 Task: Select Yes.
Action: Mouse moved to (372, 94)
Screenshot: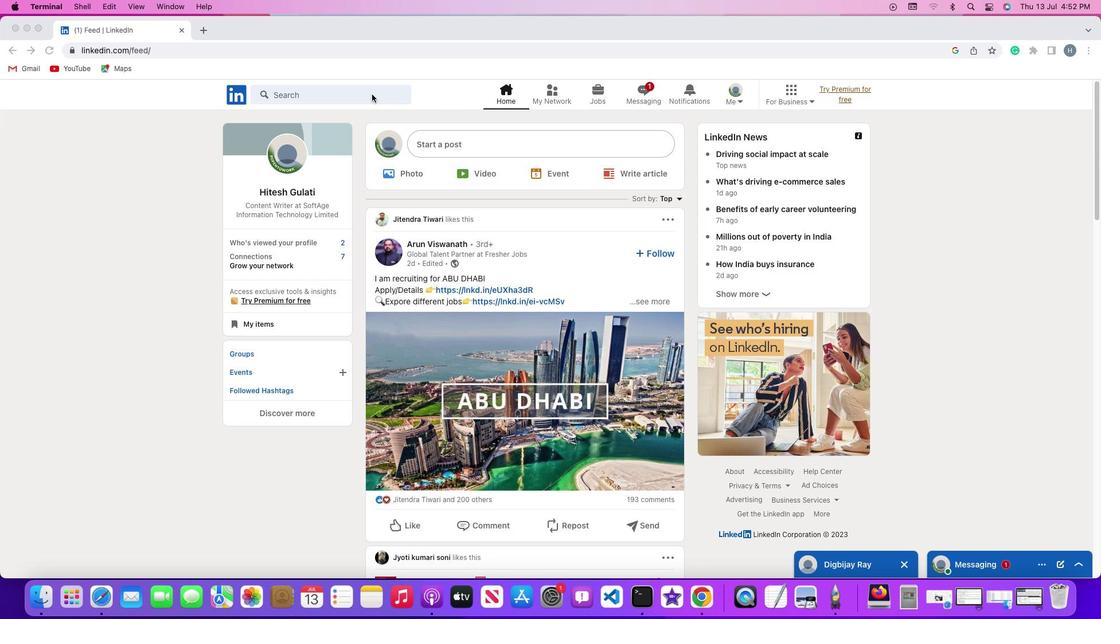 
Action: Mouse pressed left at (372, 94)
Screenshot: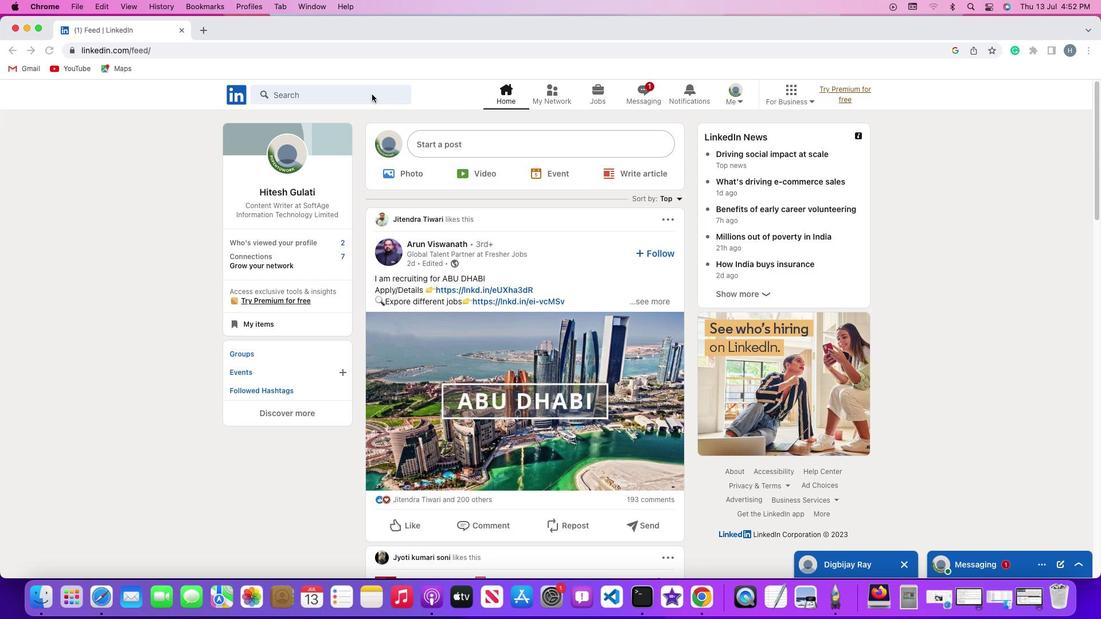 
Action: Mouse pressed left at (372, 94)
Screenshot: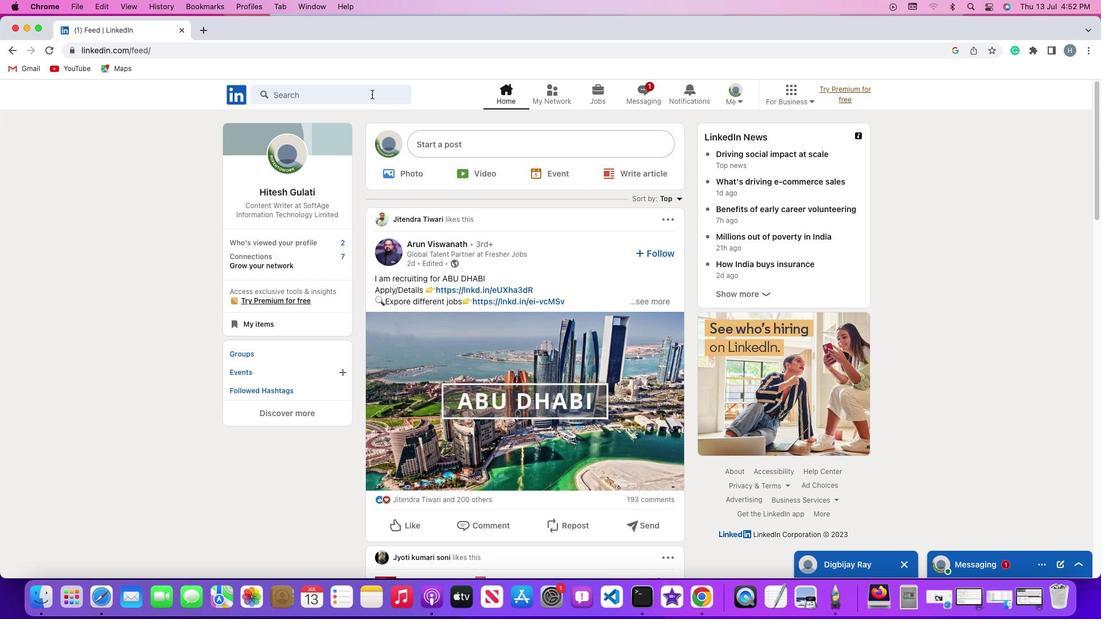 
Action: Mouse moved to (372, 94)
Screenshot: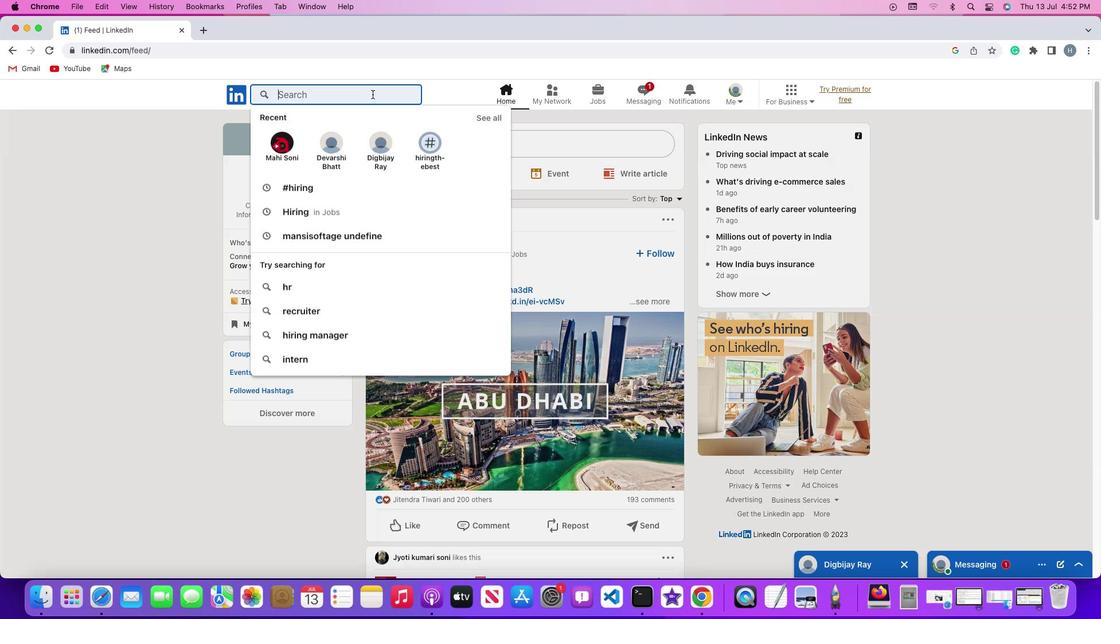 
Action: Key pressed Key.shift'#''h''i''r''i''n''g'Key.enter
Screenshot: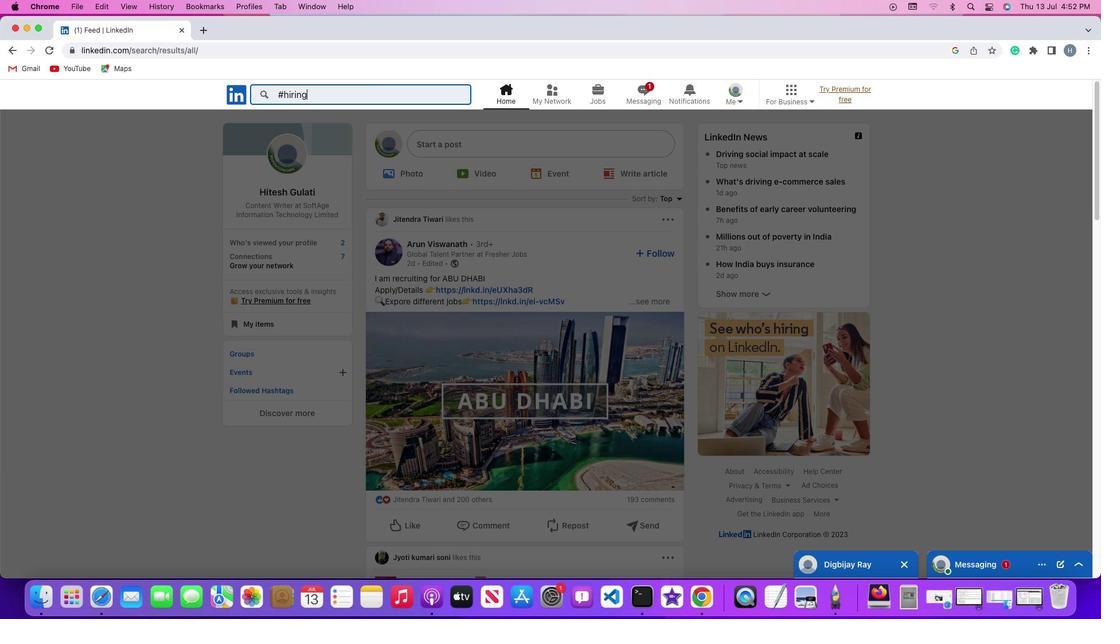 
Action: Mouse moved to (388, 126)
Screenshot: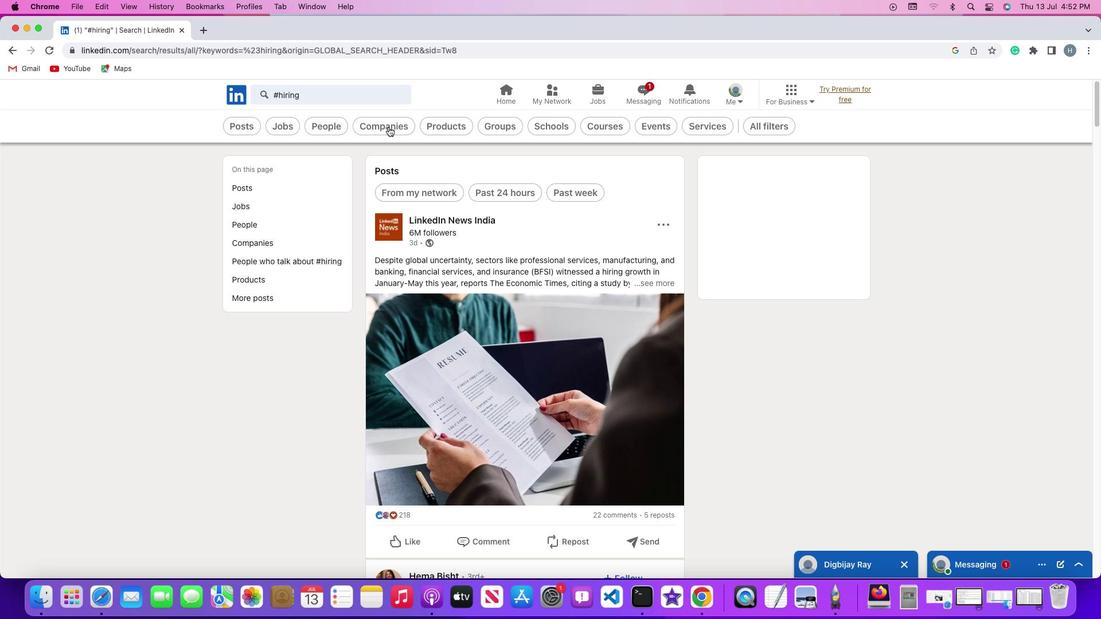 
Action: Mouse pressed left at (388, 126)
Screenshot: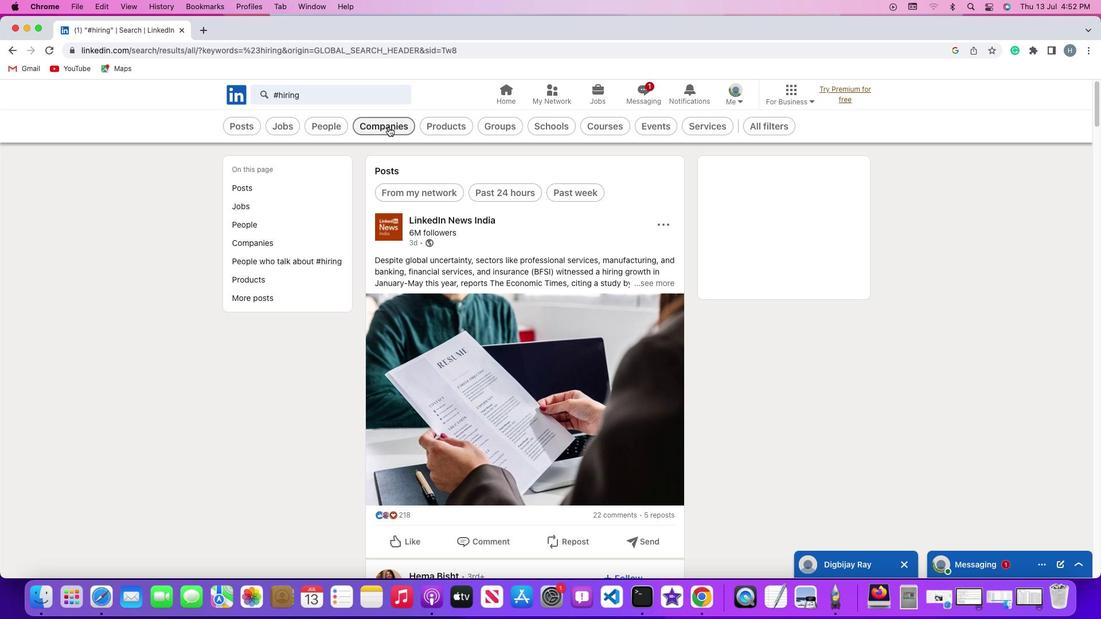 
Action: Mouse moved to (572, 126)
Screenshot: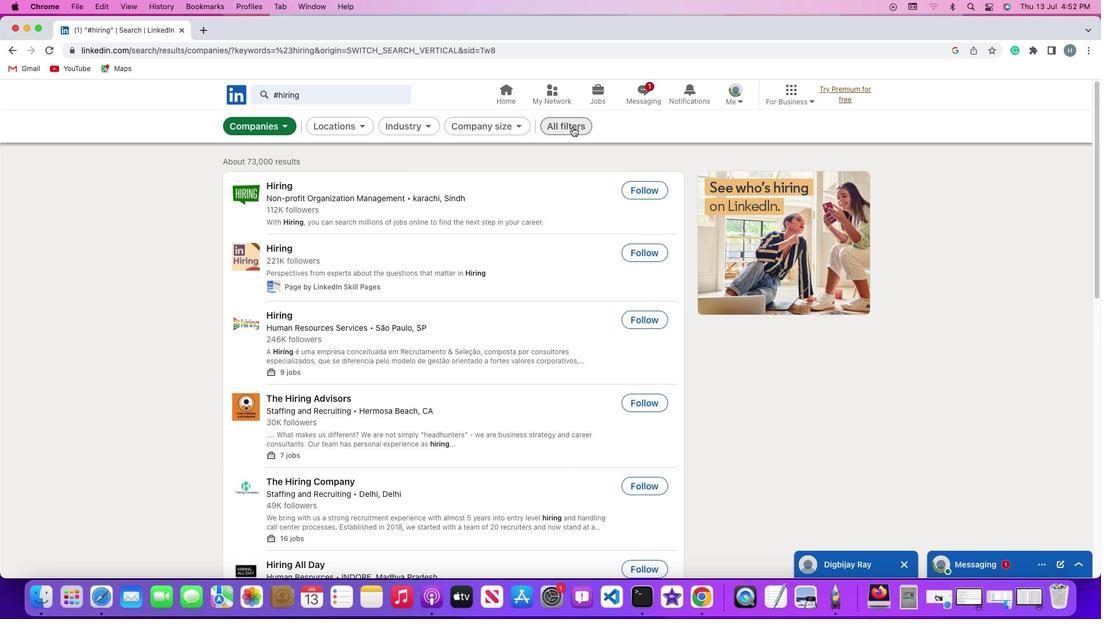 
Action: Mouse pressed left at (572, 126)
Screenshot: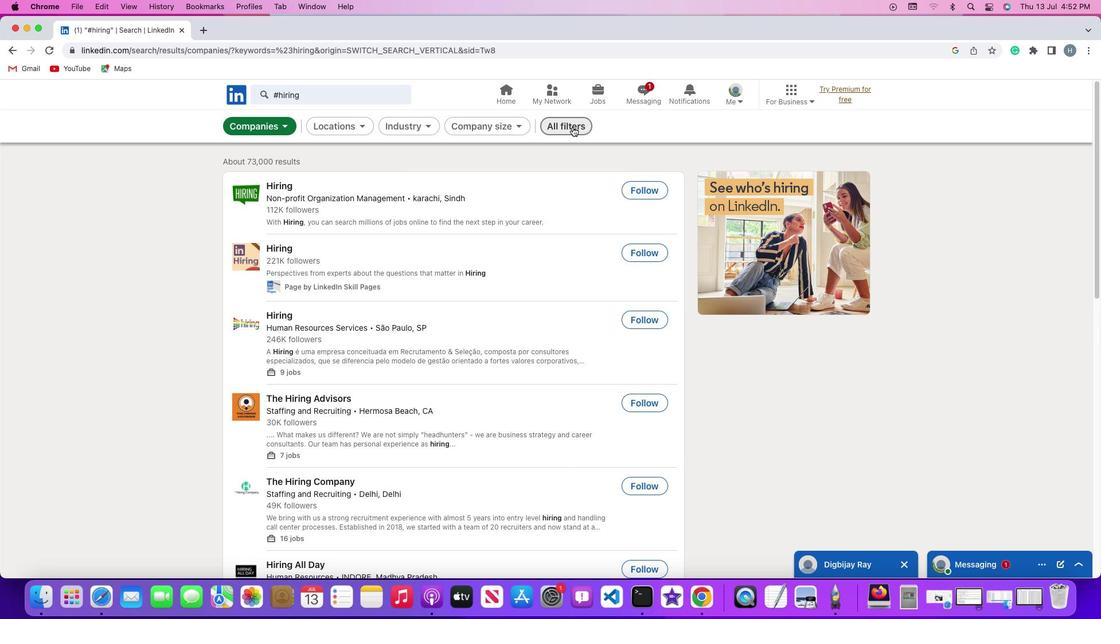 
Action: Mouse moved to (878, 397)
Screenshot: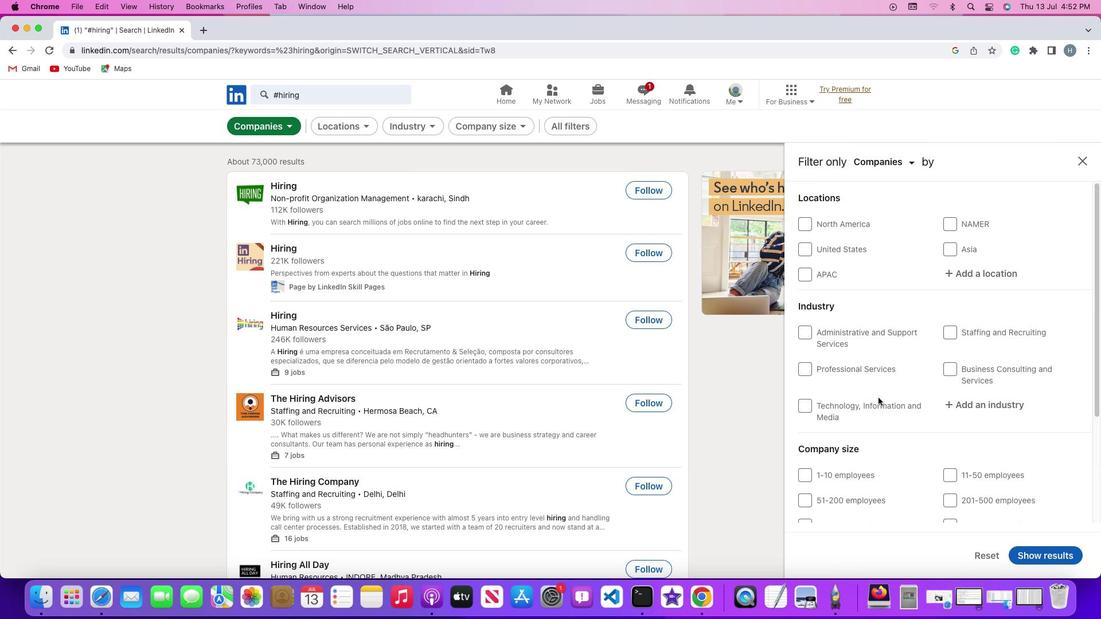 
Action: Mouse scrolled (878, 397) with delta (0, 0)
Screenshot: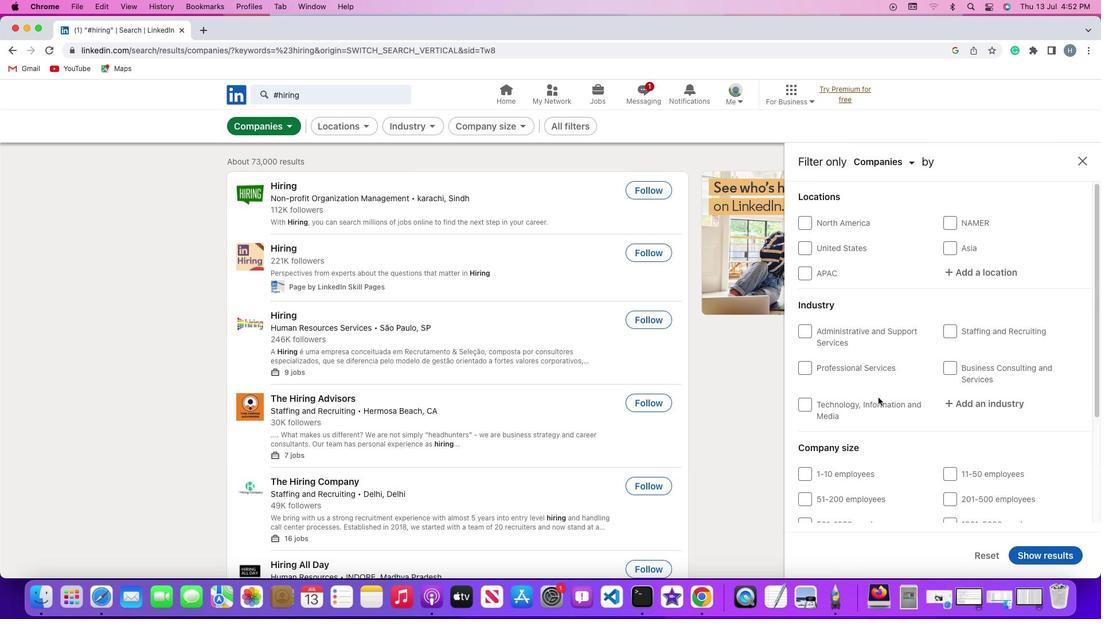 
Action: Mouse scrolled (878, 397) with delta (0, 0)
Screenshot: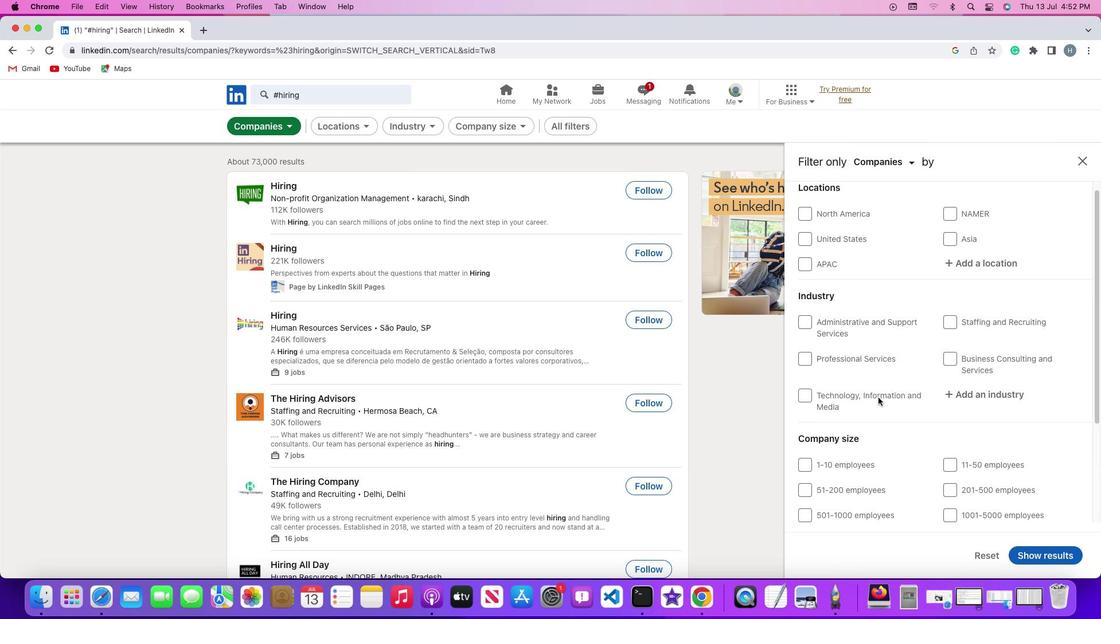 
Action: Mouse scrolled (878, 397) with delta (0, -1)
Screenshot: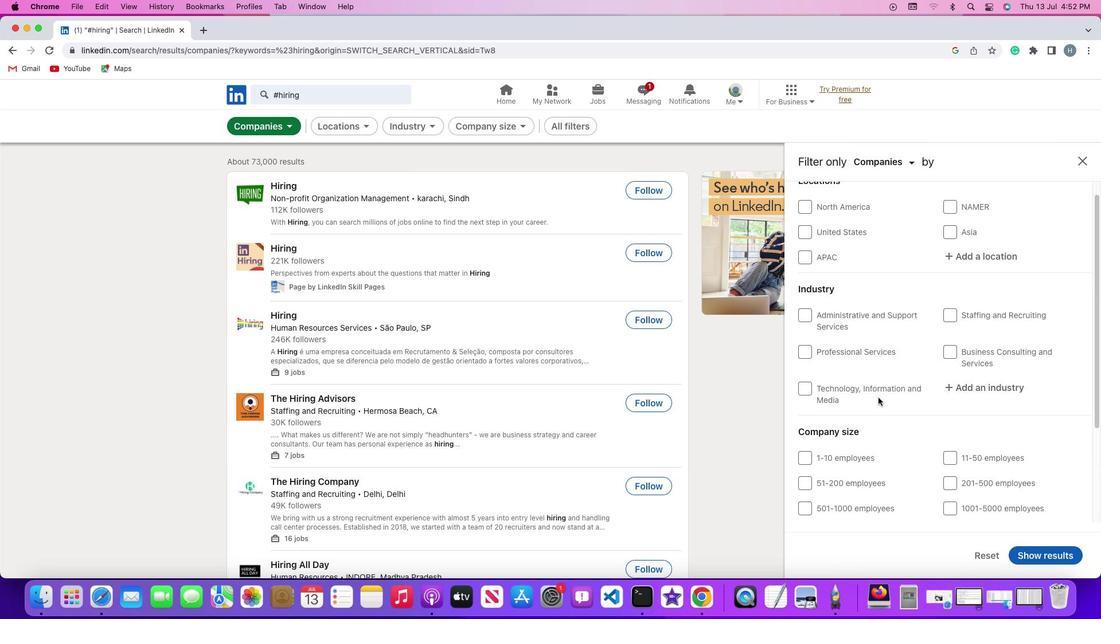 
Action: Mouse scrolled (878, 397) with delta (0, -1)
Screenshot: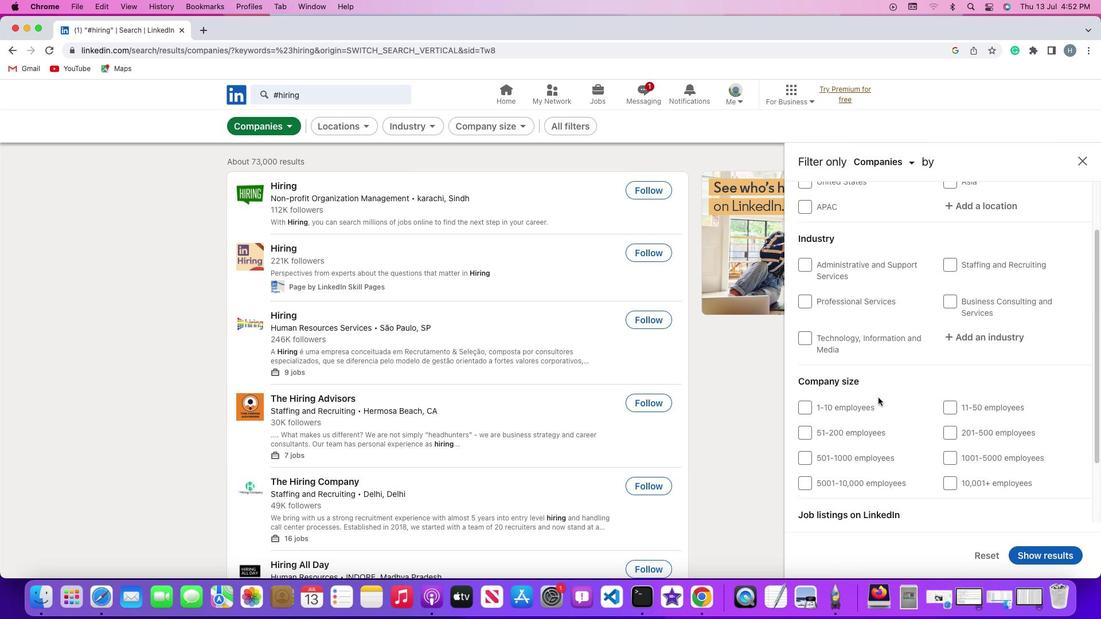 
Action: Mouse moved to (869, 402)
Screenshot: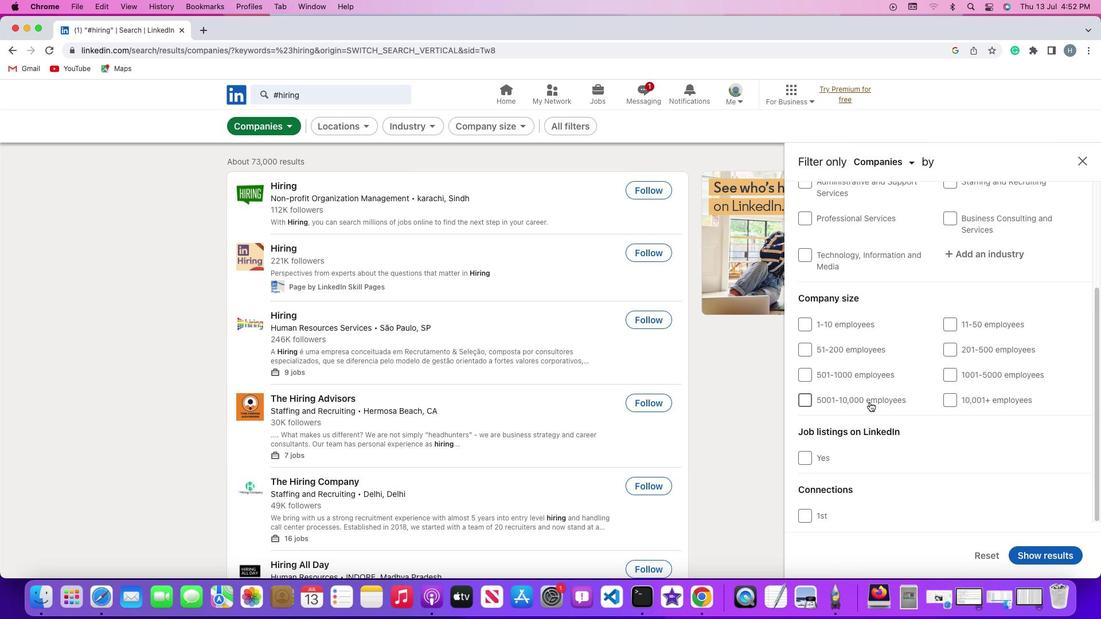 
Action: Mouse scrolled (869, 402) with delta (0, 0)
Screenshot: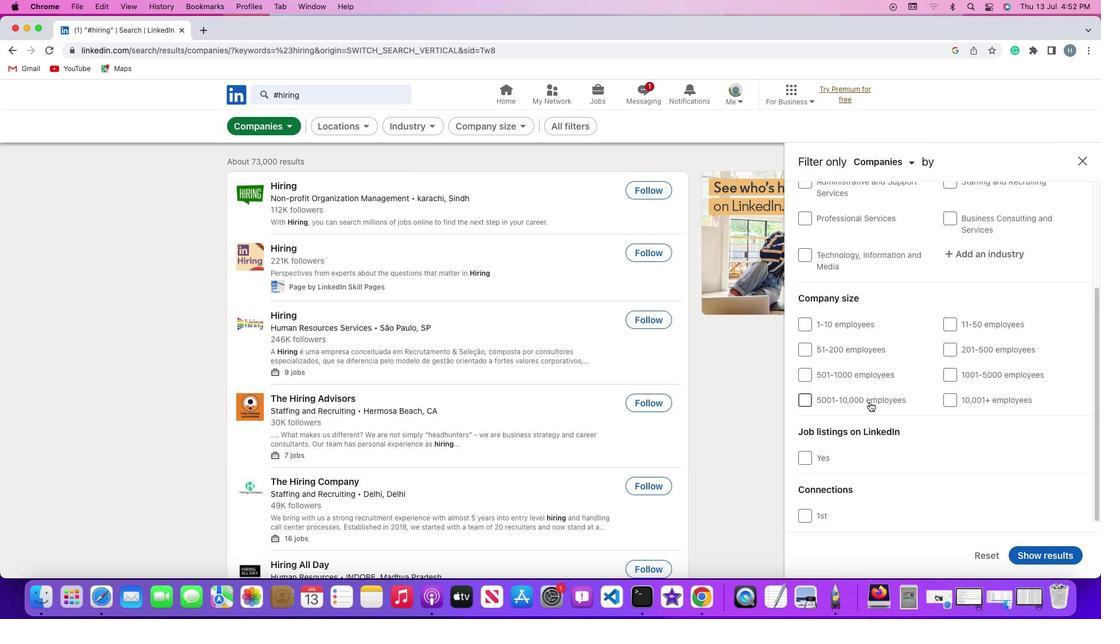 
Action: Mouse scrolled (869, 402) with delta (0, 0)
Screenshot: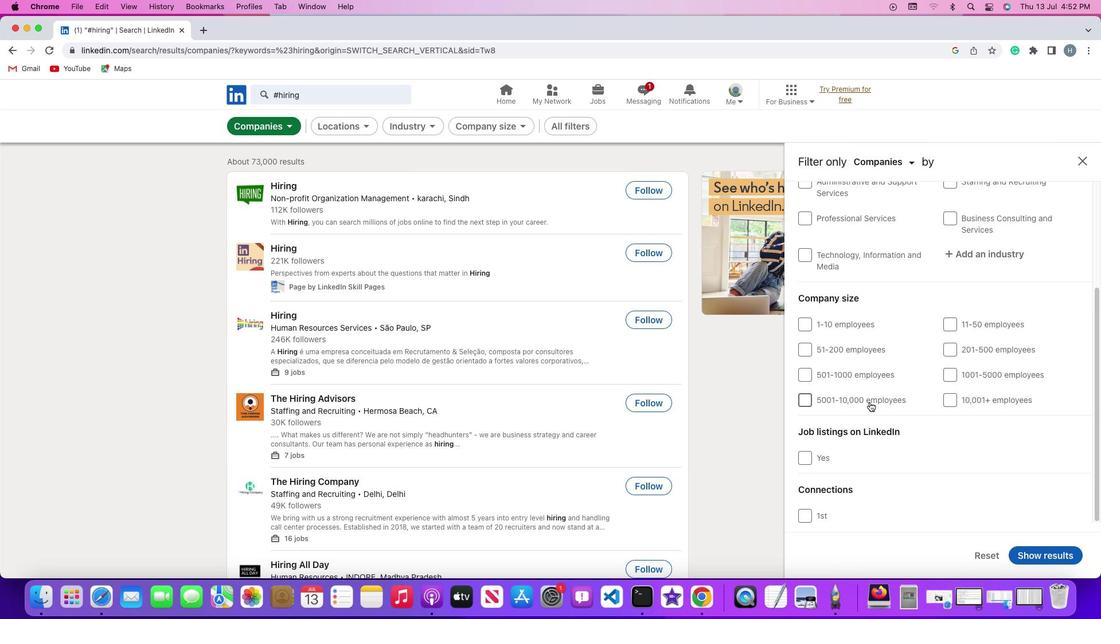 
Action: Mouse scrolled (869, 402) with delta (0, -1)
Screenshot: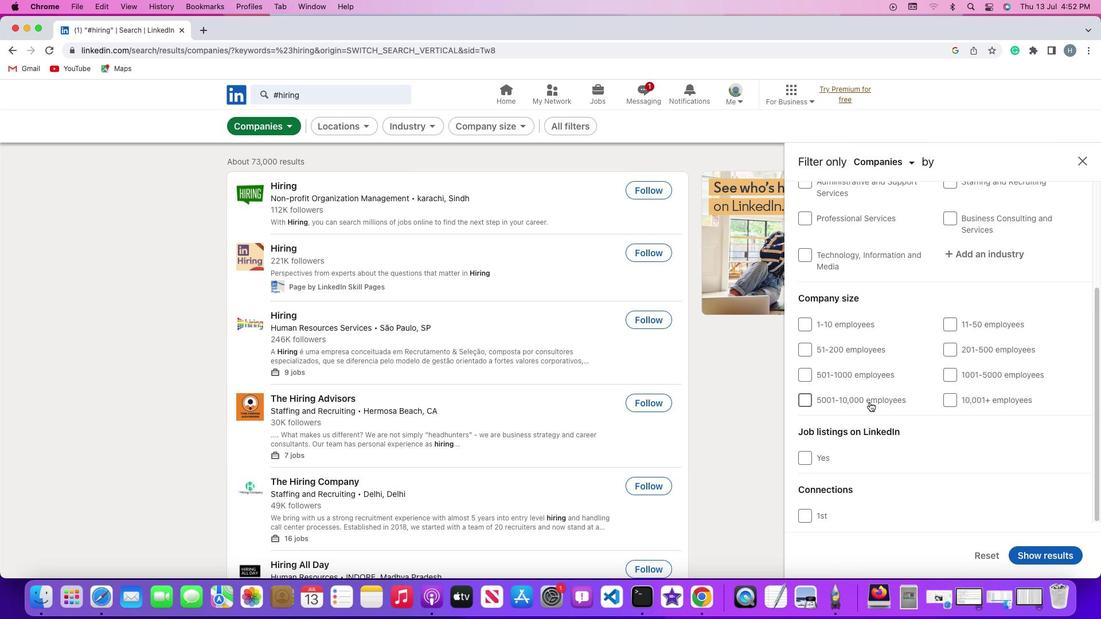 
Action: Mouse moved to (807, 455)
Screenshot: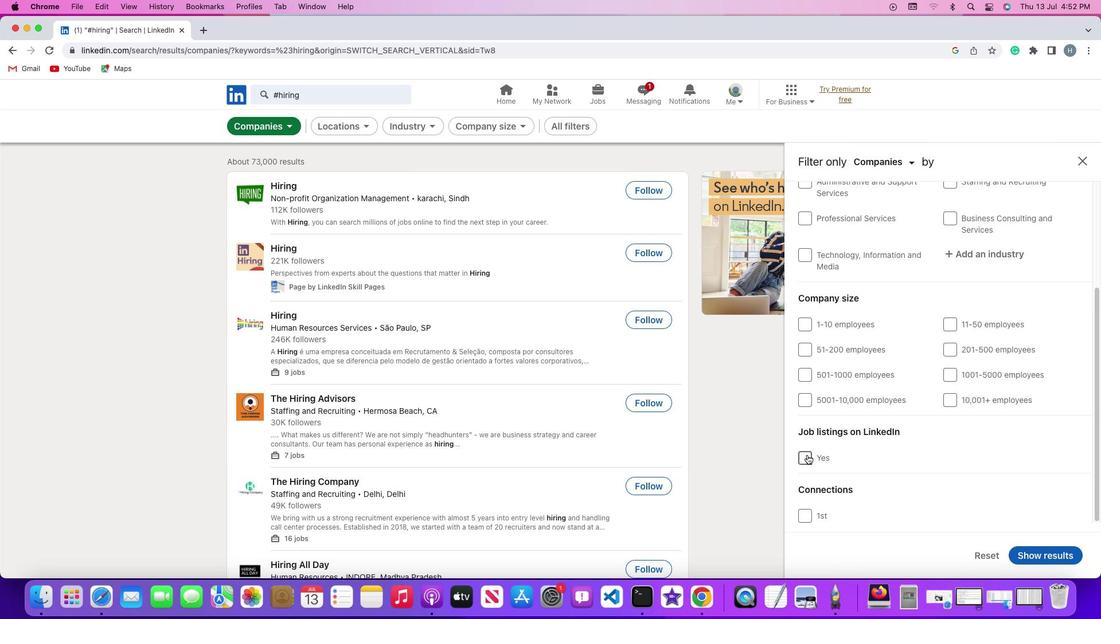 
Action: Mouse pressed left at (807, 455)
Screenshot: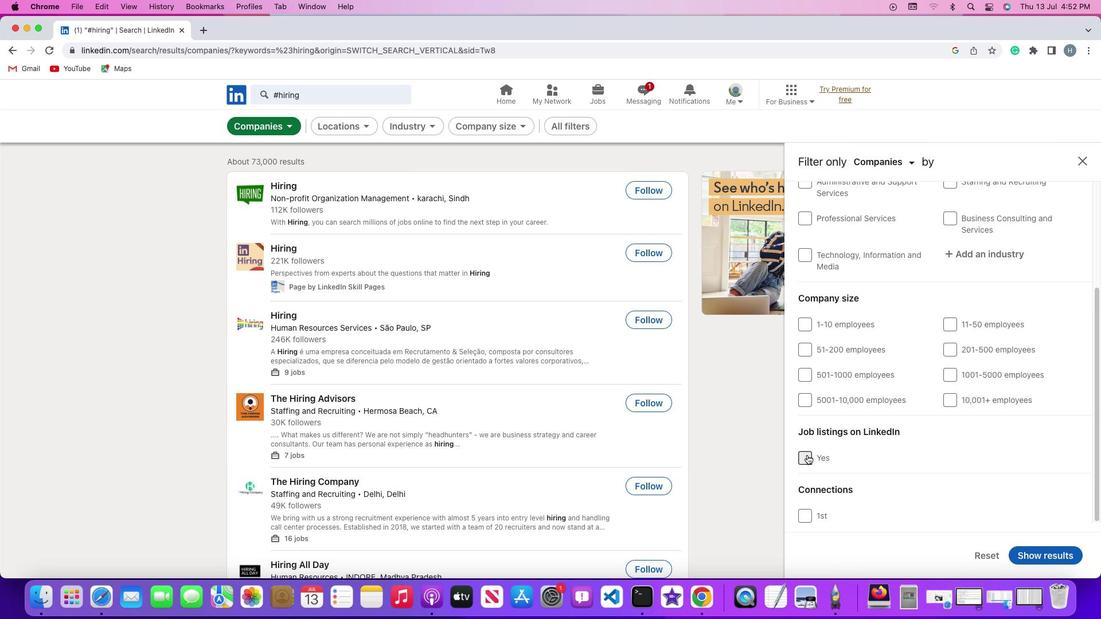 
Action: Mouse moved to (923, 470)
Screenshot: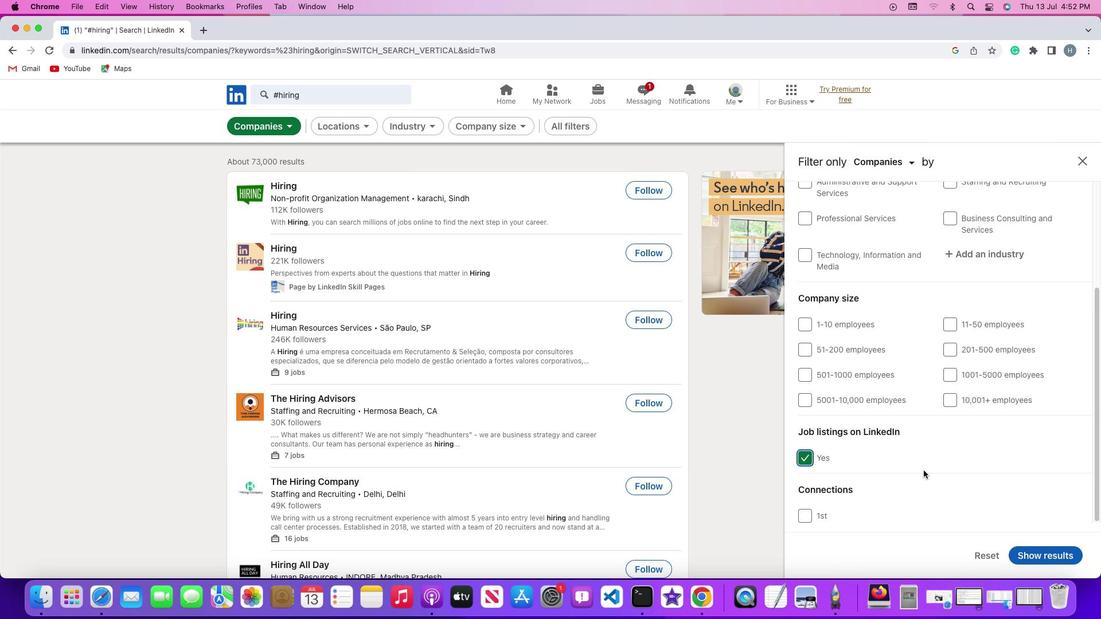 
